 Task: Assign in the project Wavelength the issue 'Implement a new cloud-based procurement system for a company with advanced vendor management and sourcing capabilities' to the sprint 'Expedition'.
Action: Mouse moved to (168, 53)
Screenshot: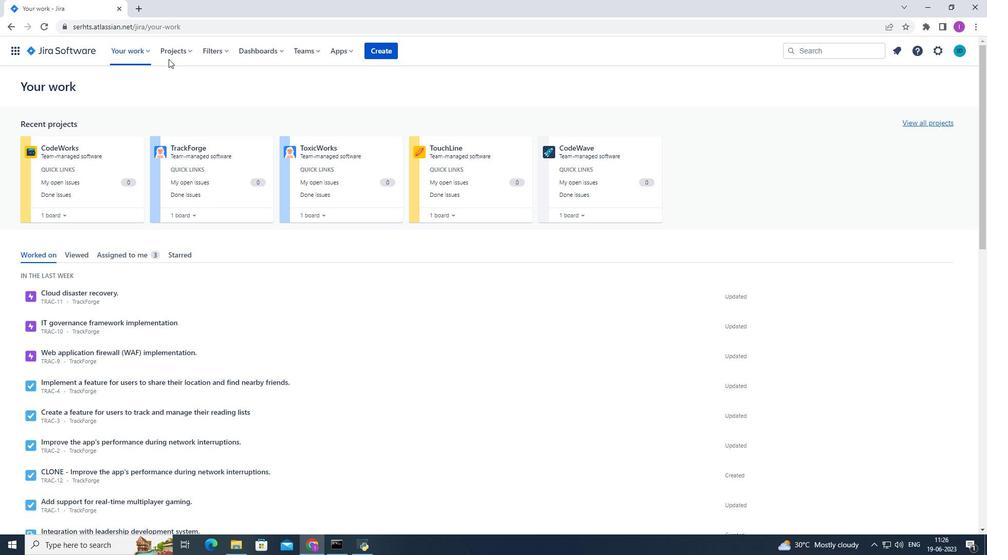 
Action: Mouse pressed left at (168, 53)
Screenshot: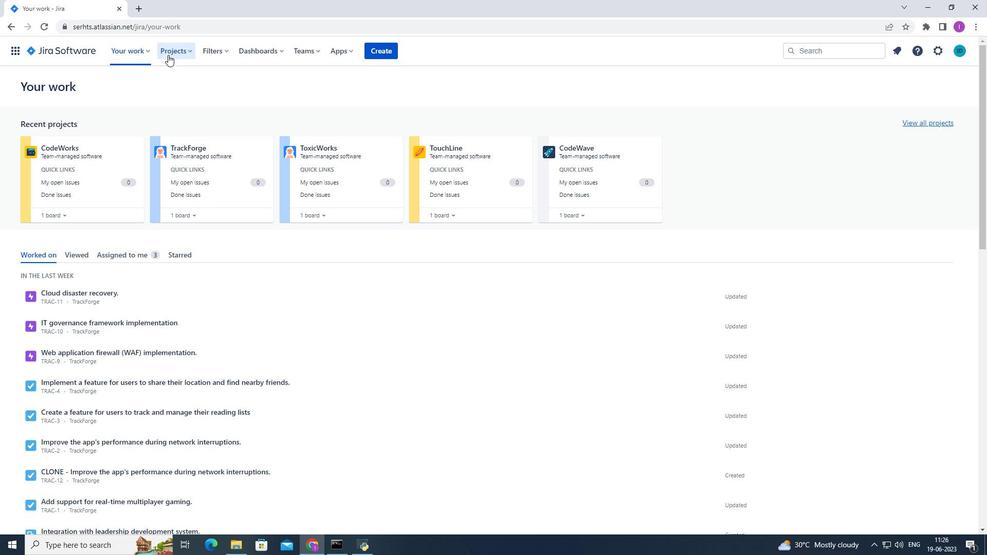 
Action: Mouse moved to (193, 89)
Screenshot: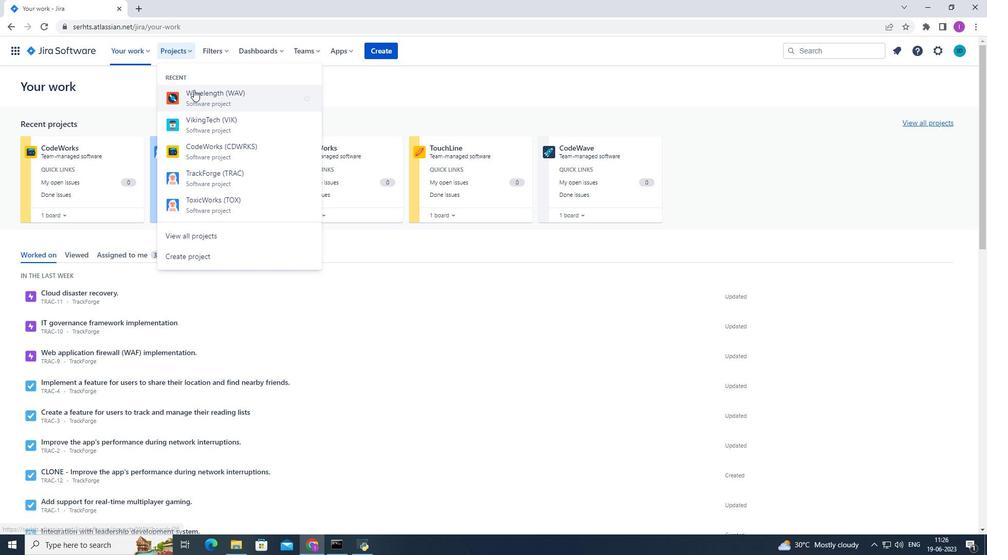
Action: Mouse pressed left at (193, 89)
Screenshot: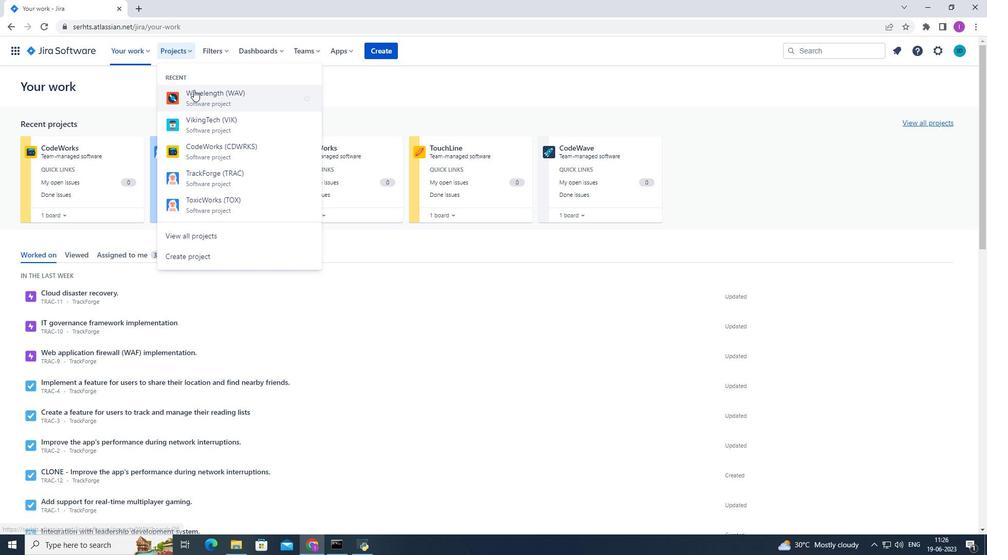 
Action: Mouse moved to (60, 152)
Screenshot: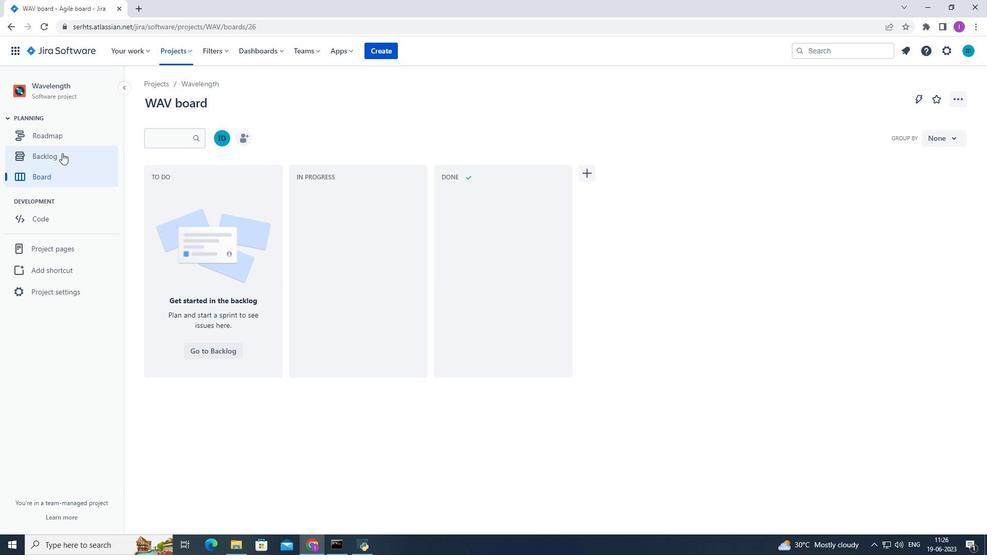 
Action: Mouse pressed left at (60, 152)
Screenshot: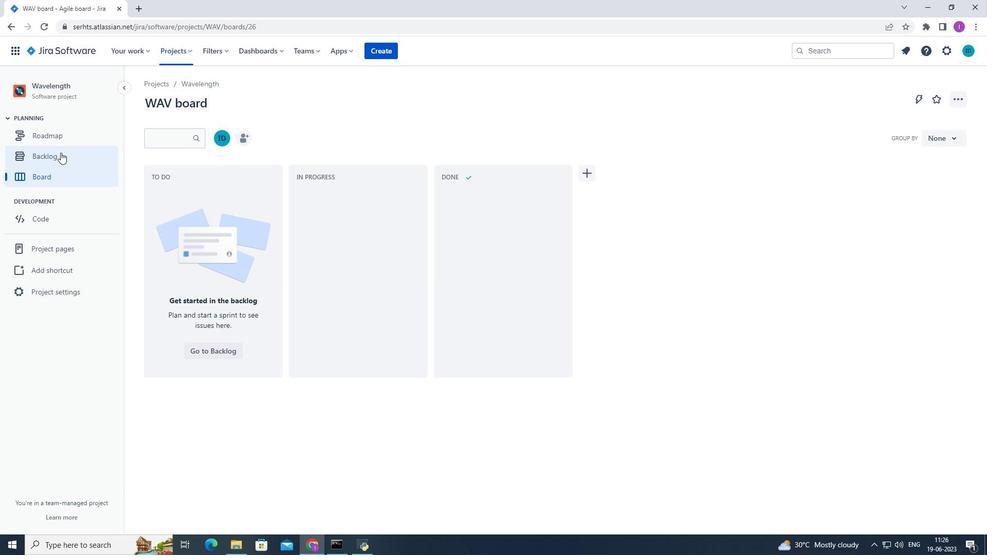 
Action: Mouse moved to (295, 247)
Screenshot: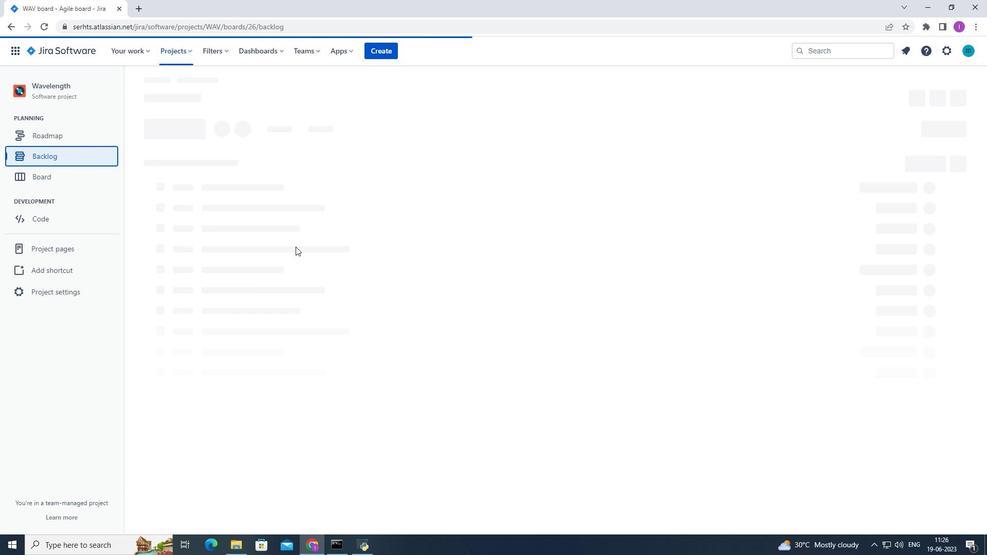 
Action: Mouse scrolled (295, 246) with delta (0, 0)
Screenshot: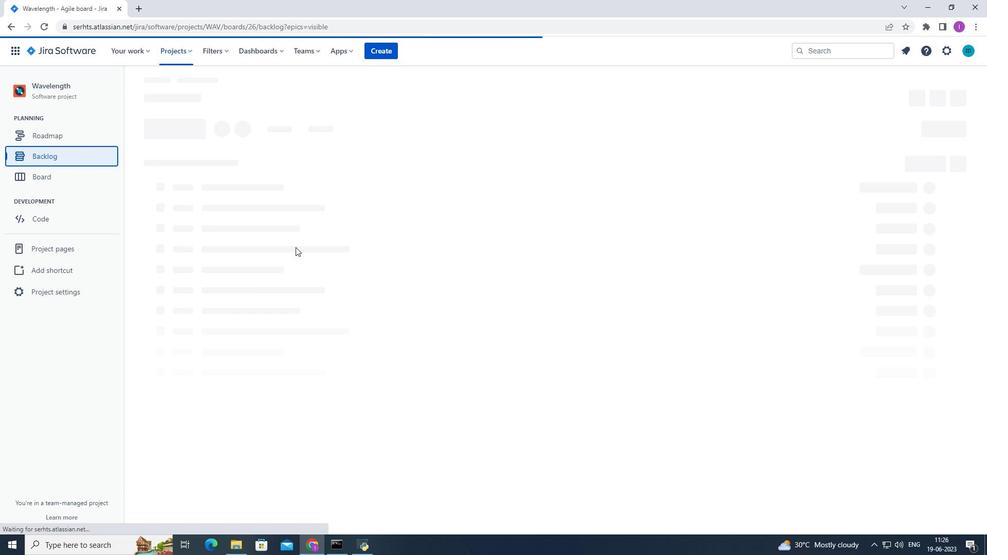 
Action: Mouse scrolled (295, 246) with delta (0, 0)
Screenshot: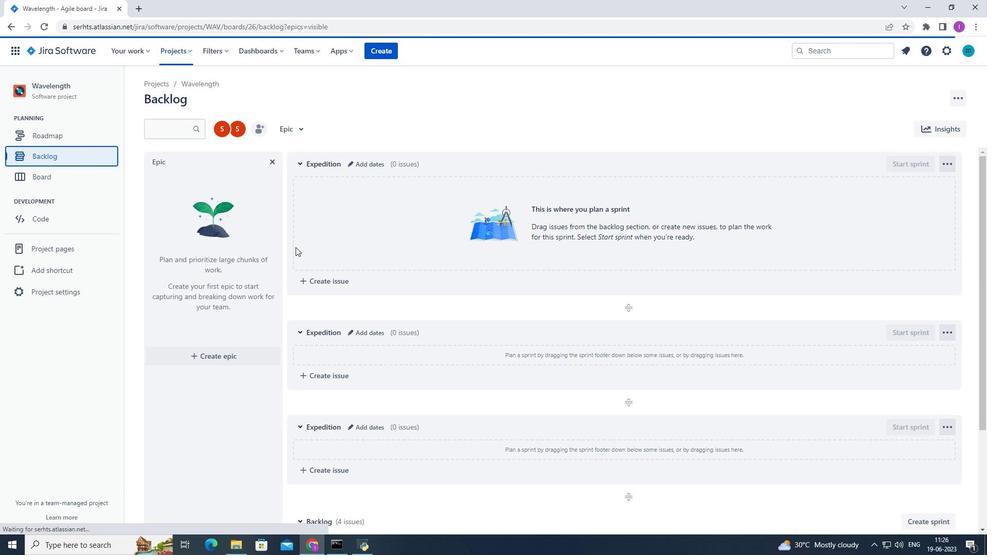 
Action: Mouse scrolled (295, 246) with delta (0, 0)
Screenshot: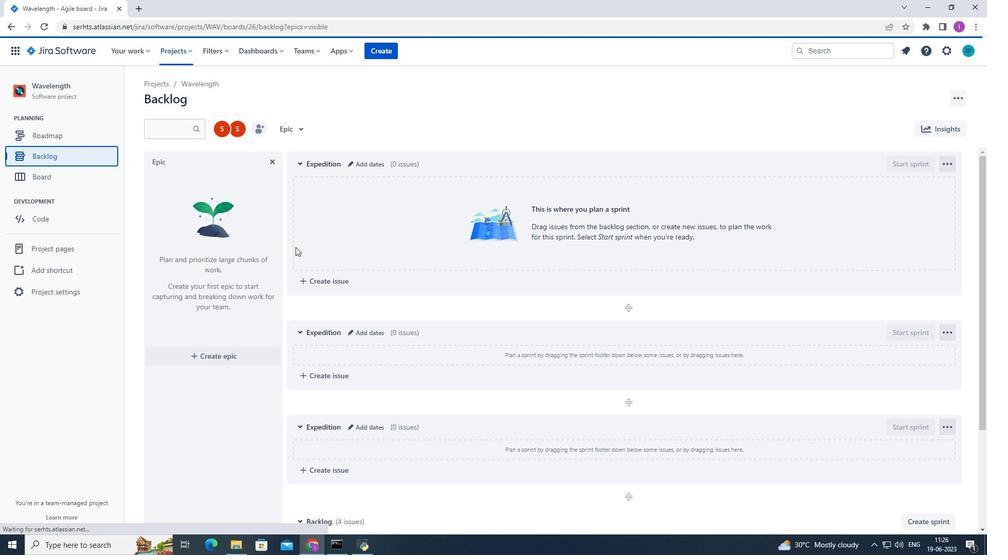 
Action: Mouse scrolled (295, 246) with delta (0, 0)
Screenshot: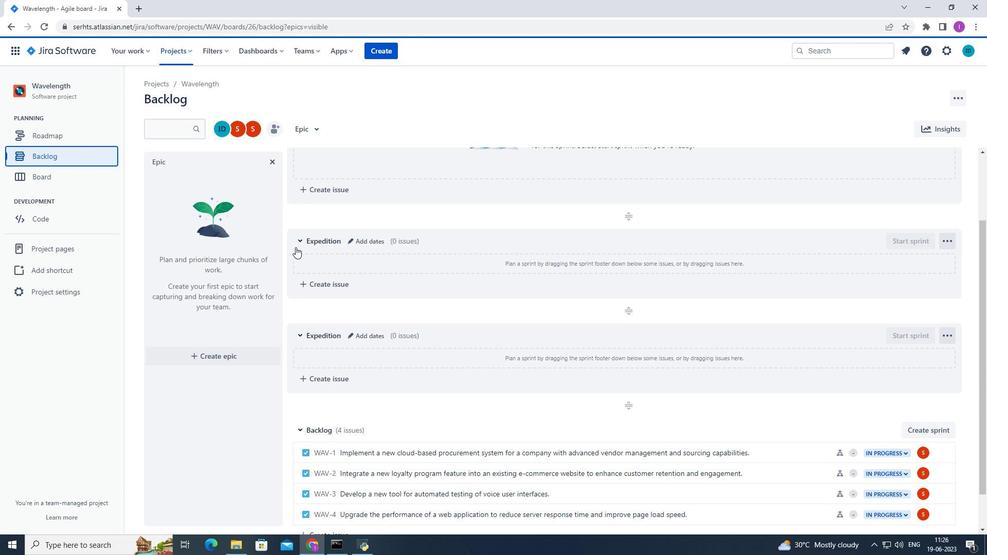 
Action: Mouse moved to (297, 247)
Screenshot: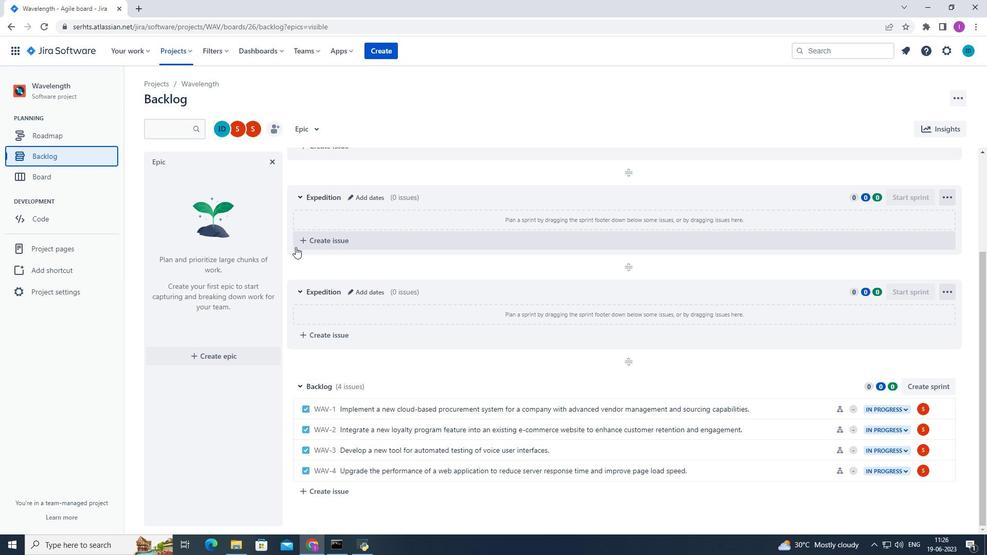 
Action: Mouse scrolled (297, 248) with delta (0, 0)
Screenshot: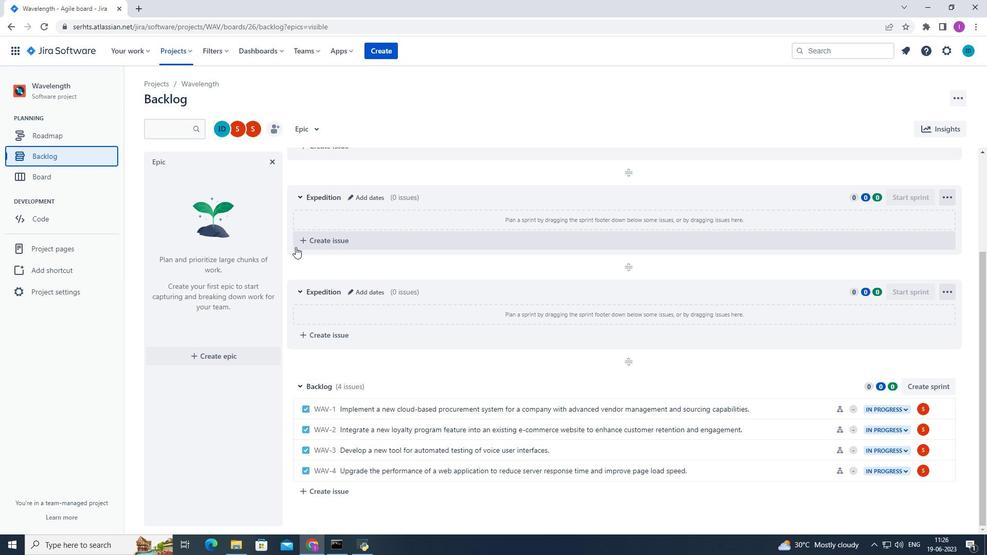 
Action: Mouse moved to (636, 314)
Screenshot: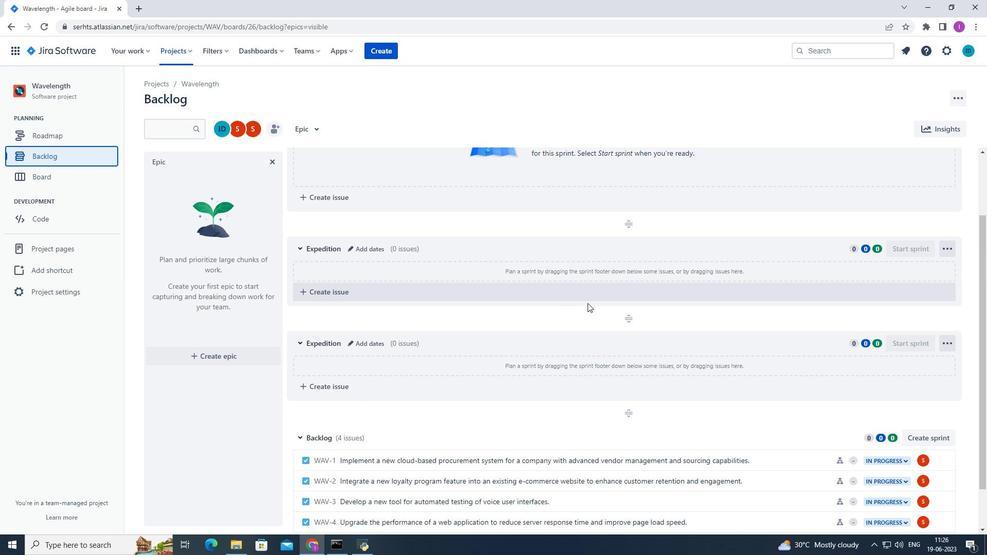 
Action: Mouse scrolled (611, 308) with delta (0, 0)
Screenshot: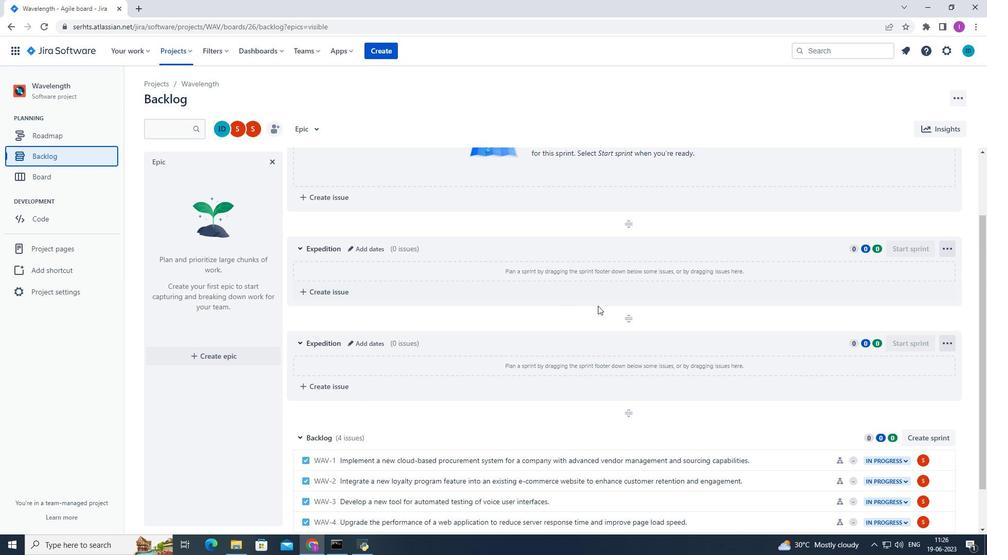
Action: Mouse moved to (640, 316)
Screenshot: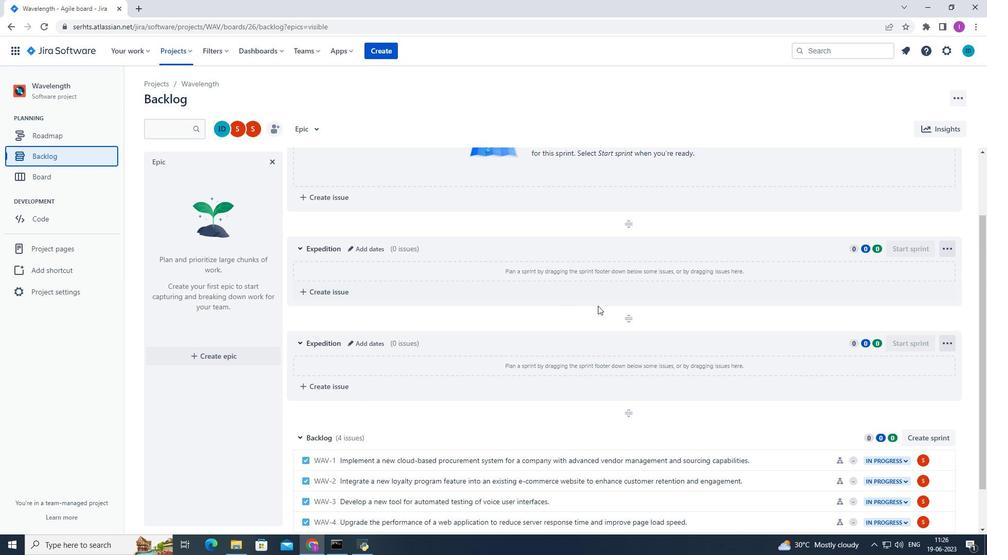
Action: Mouse scrolled (617, 309) with delta (0, 0)
Screenshot: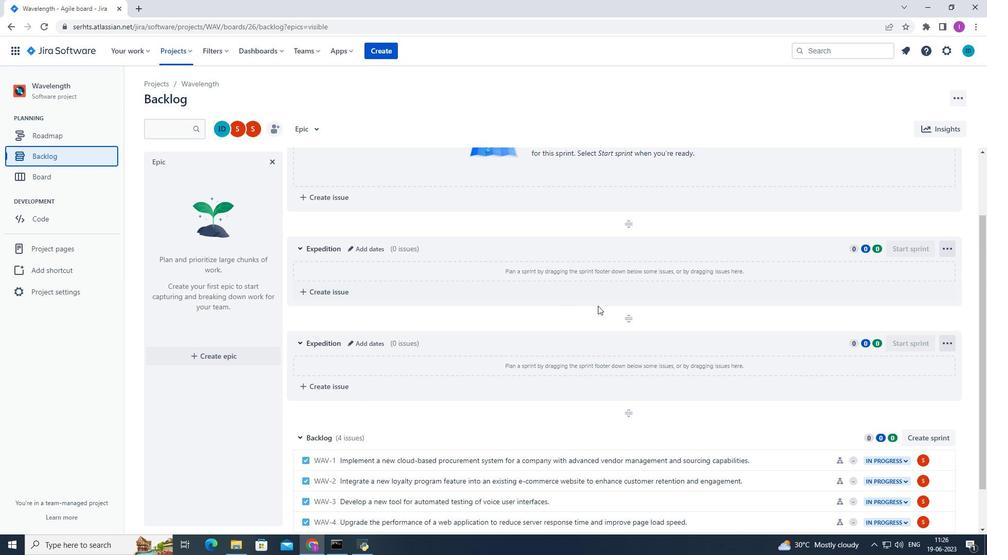 
Action: Mouse moved to (644, 317)
Screenshot: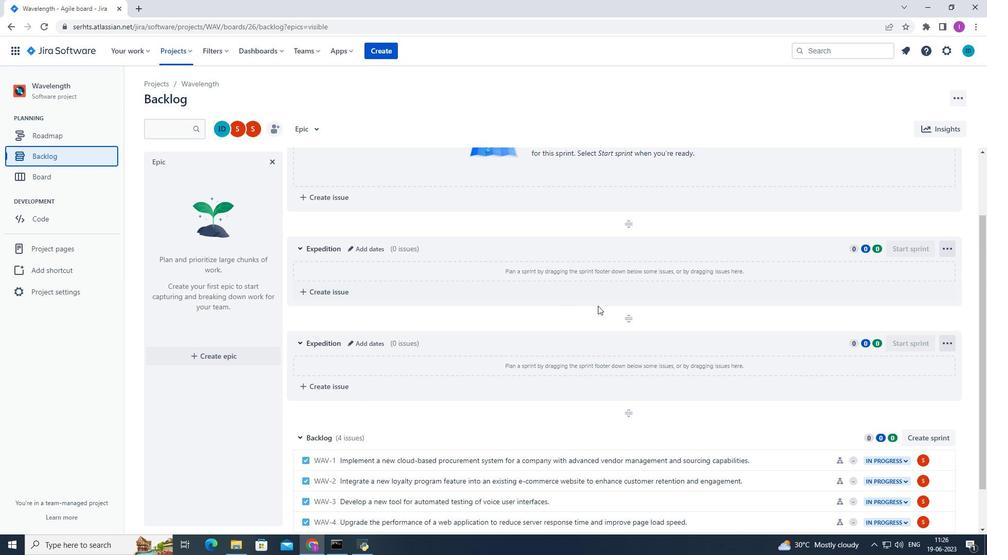 
Action: Mouse scrolled (620, 310) with delta (0, 0)
Screenshot: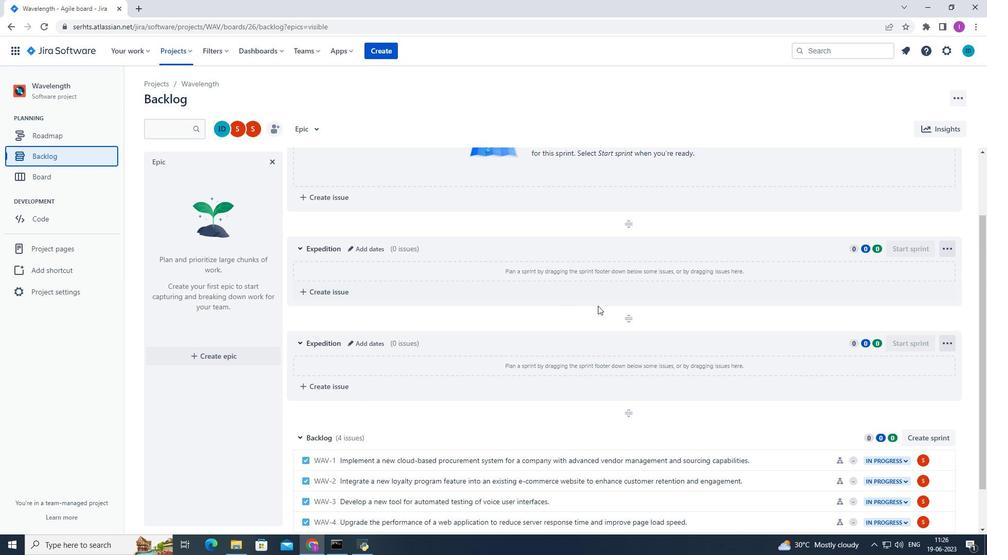 
Action: Mouse moved to (943, 405)
Screenshot: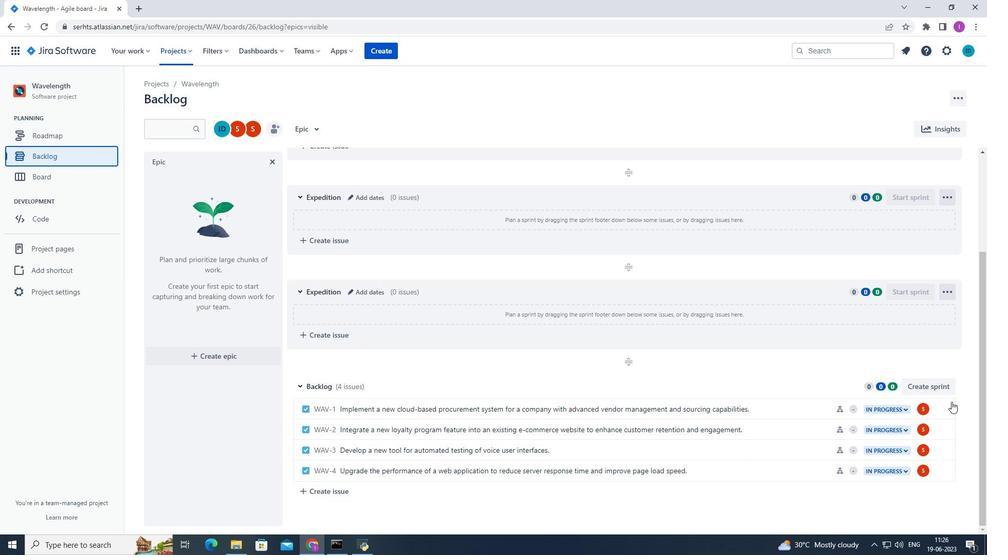 
Action: Mouse pressed left at (943, 405)
Screenshot: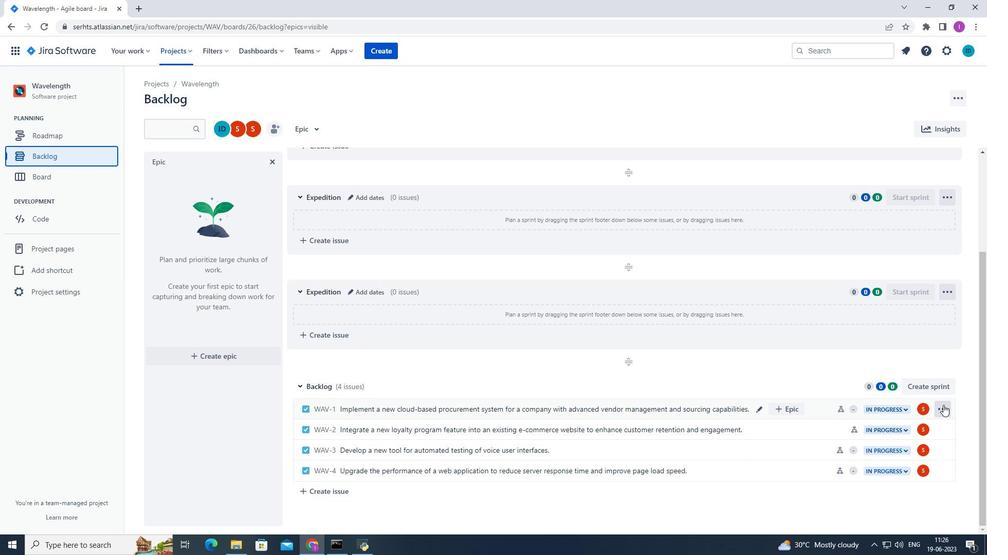 
Action: Mouse moved to (906, 319)
Screenshot: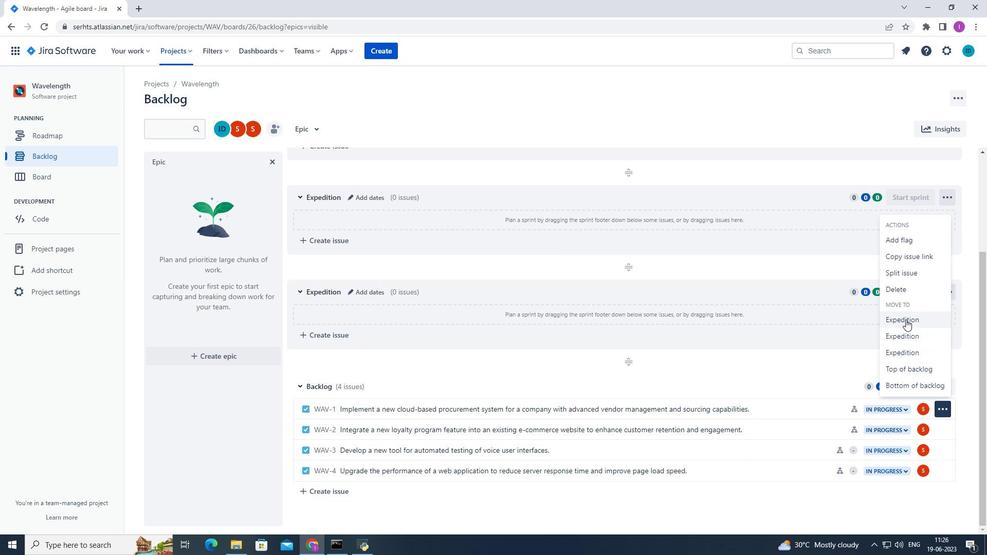 
Action: Mouse pressed left at (906, 319)
Screenshot: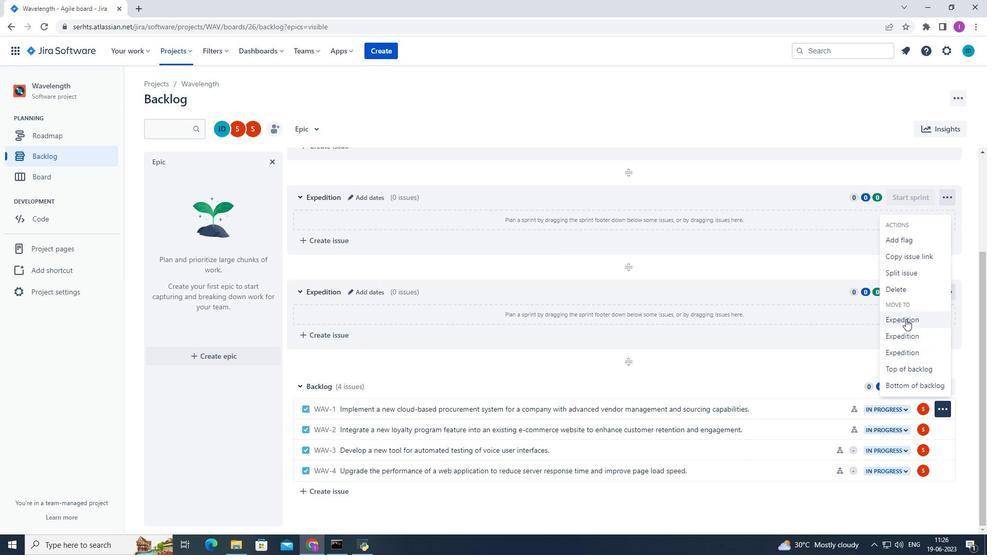 
